 Task: Look for products in the category "Pink Wine" from Loud & Clear only.
Action: Mouse moved to (809, 263)
Screenshot: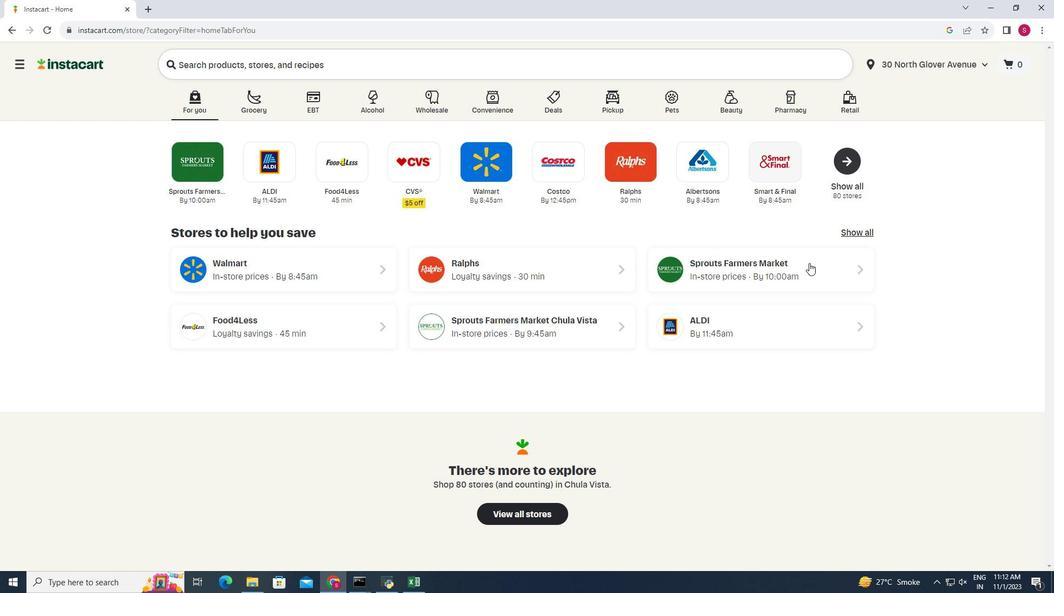 
Action: Mouse pressed left at (809, 263)
Screenshot: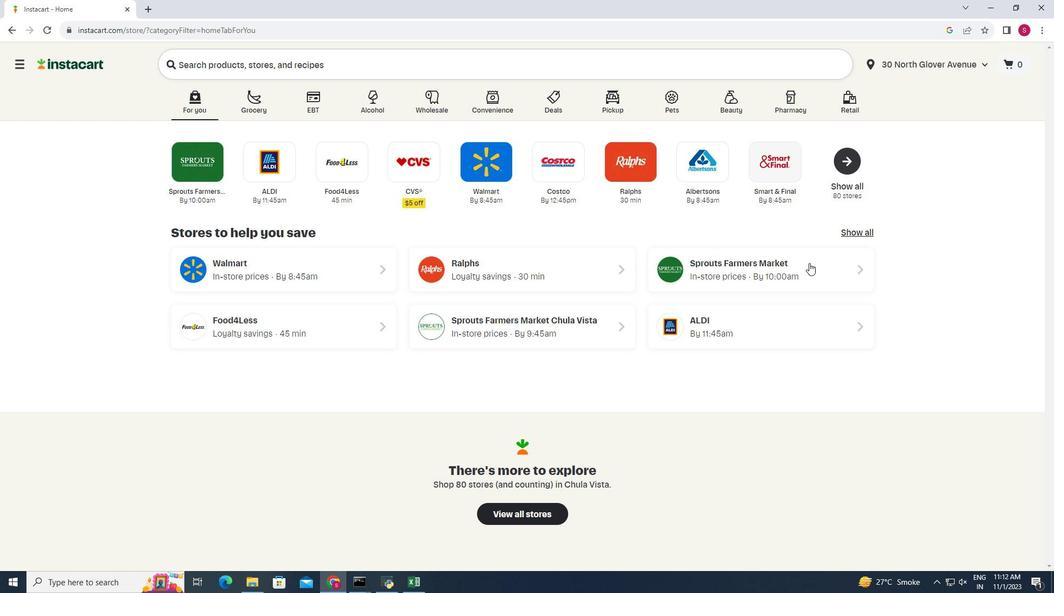 
Action: Mouse moved to (47, 521)
Screenshot: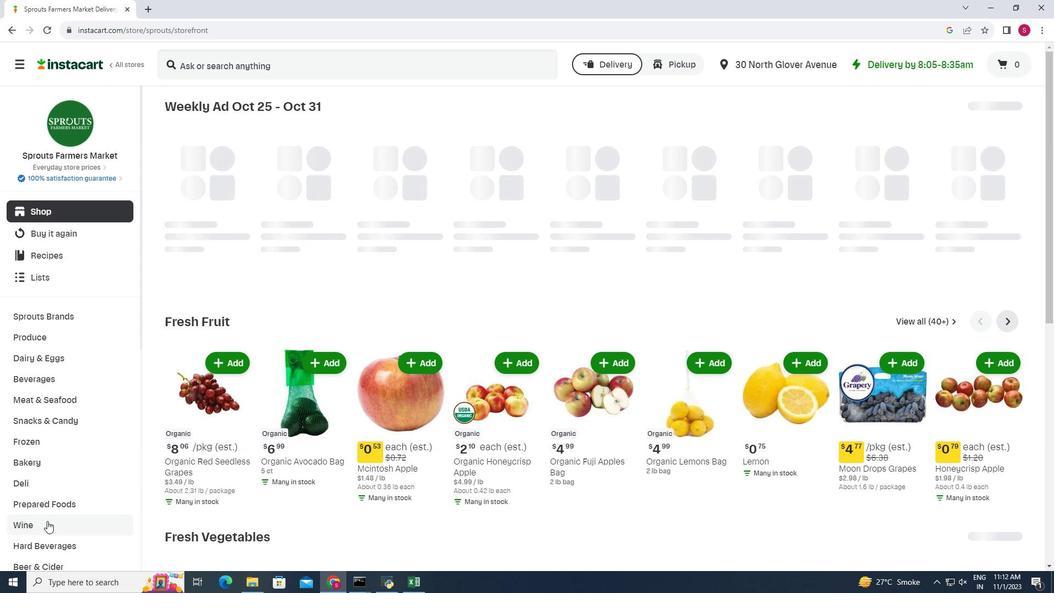 
Action: Mouse pressed left at (47, 521)
Screenshot: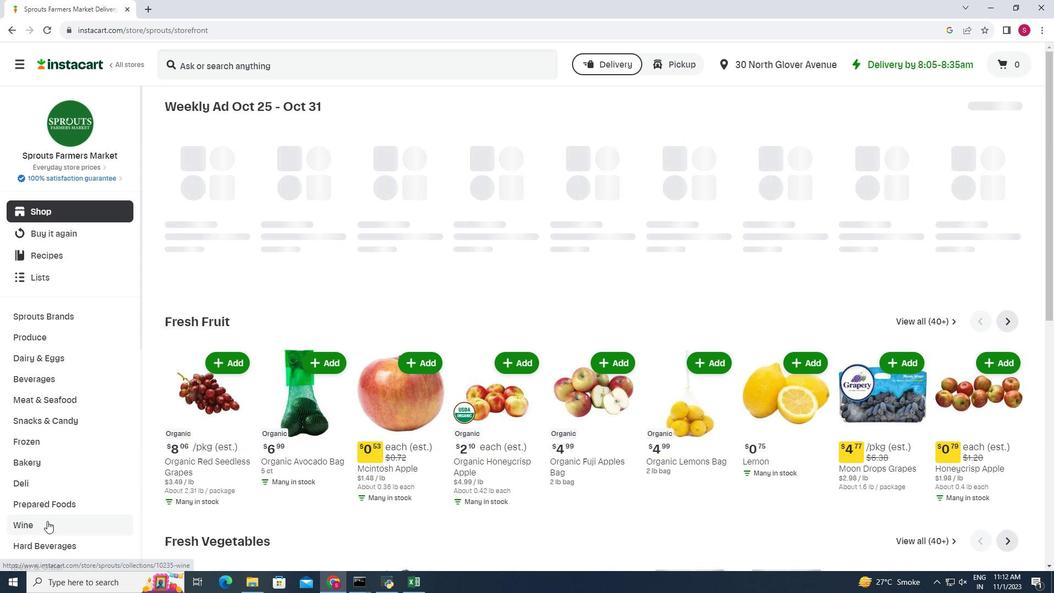 
Action: Mouse moved to (490, 135)
Screenshot: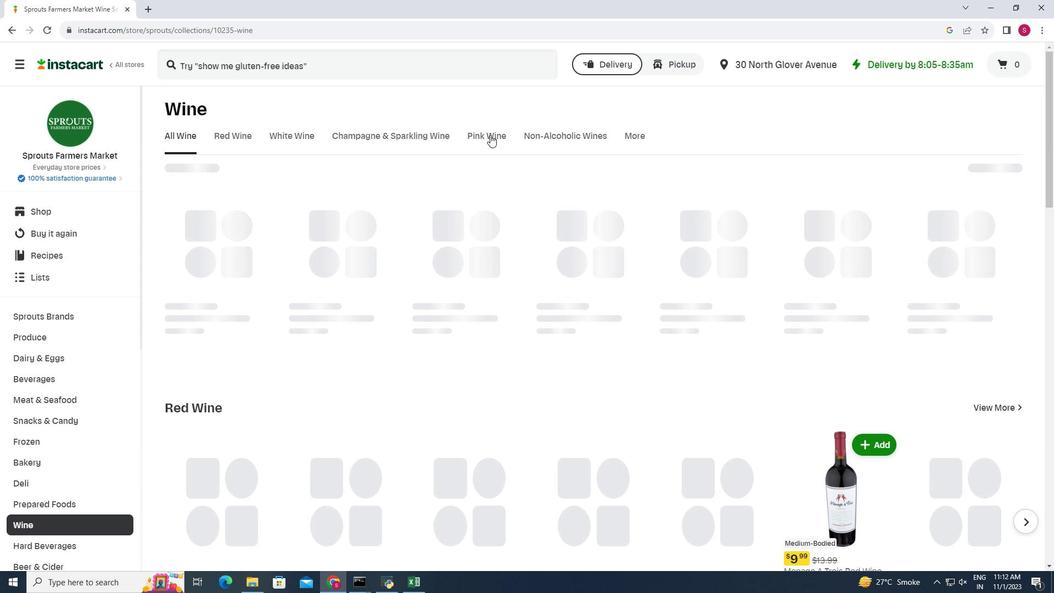 
Action: Mouse pressed left at (490, 135)
Screenshot: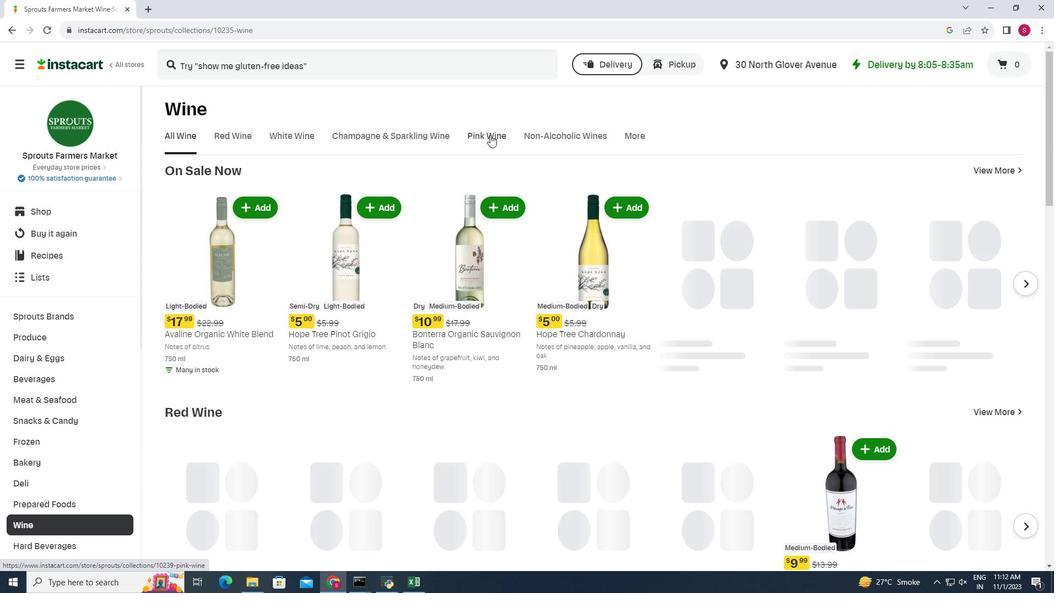 
Action: Mouse moved to (258, 171)
Screenshot: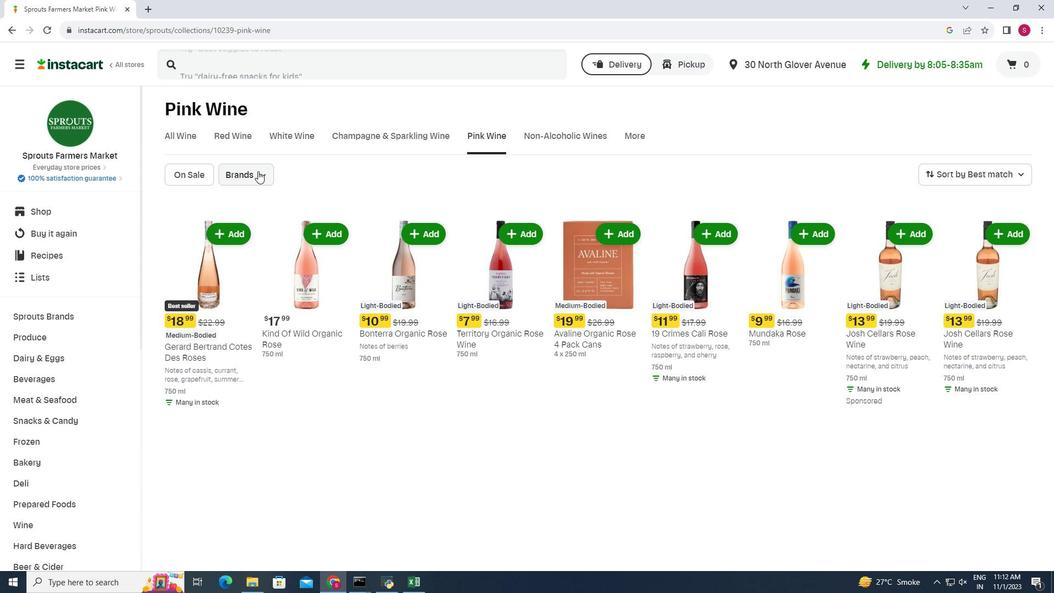 
Action: Mouse pressed left at (258, 171)
Screenshot: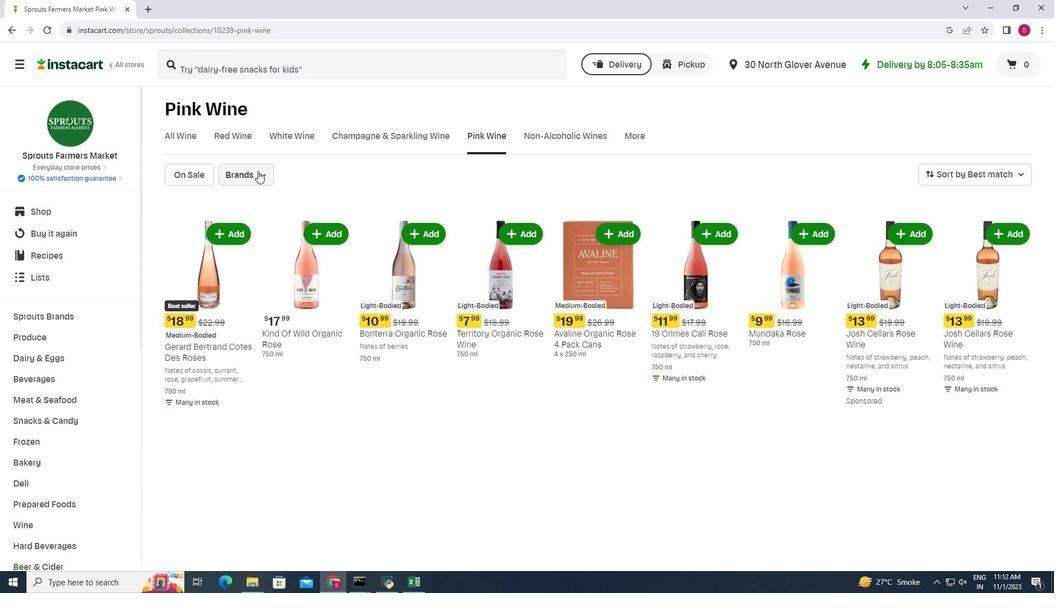 
Action: Mouse moved to (276, 203)
Screenshot: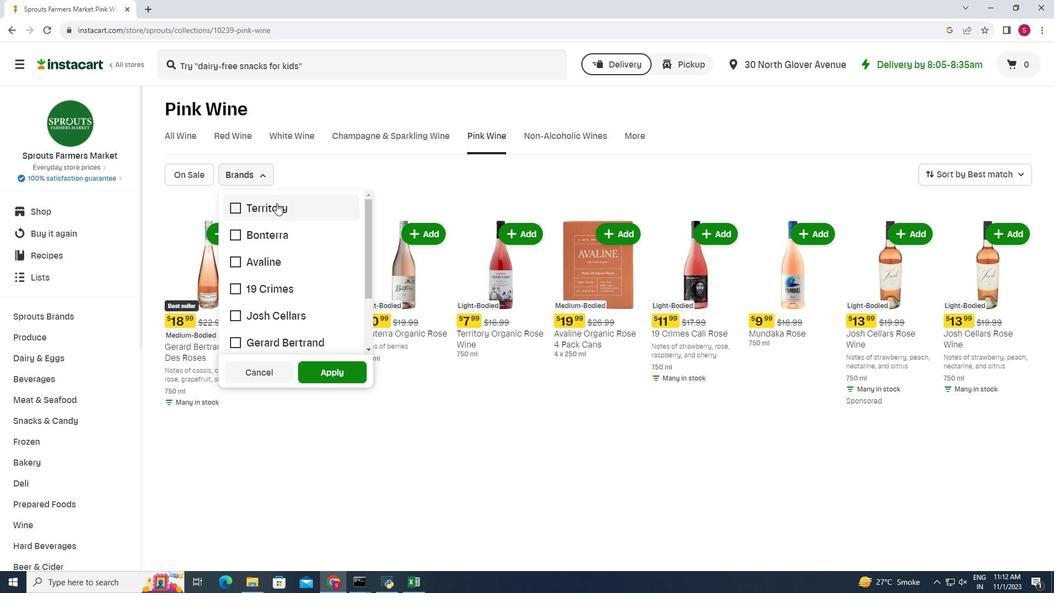 
Action: Mouse scrolled (276, 202) with delta (0, 0)
Screenshot: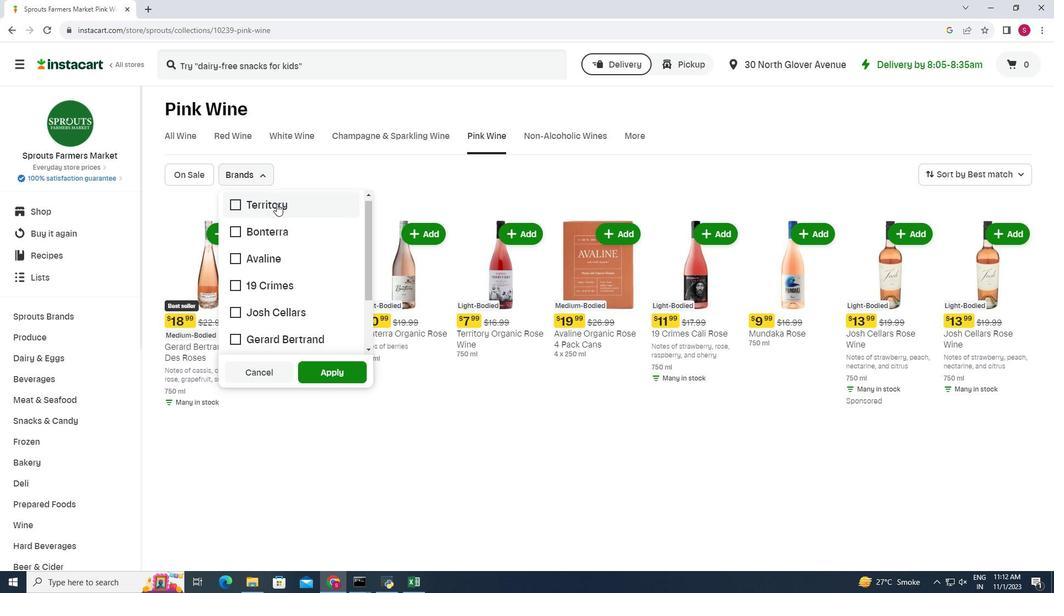 
Action: Mouse moved to (276, 203)
Screenshot: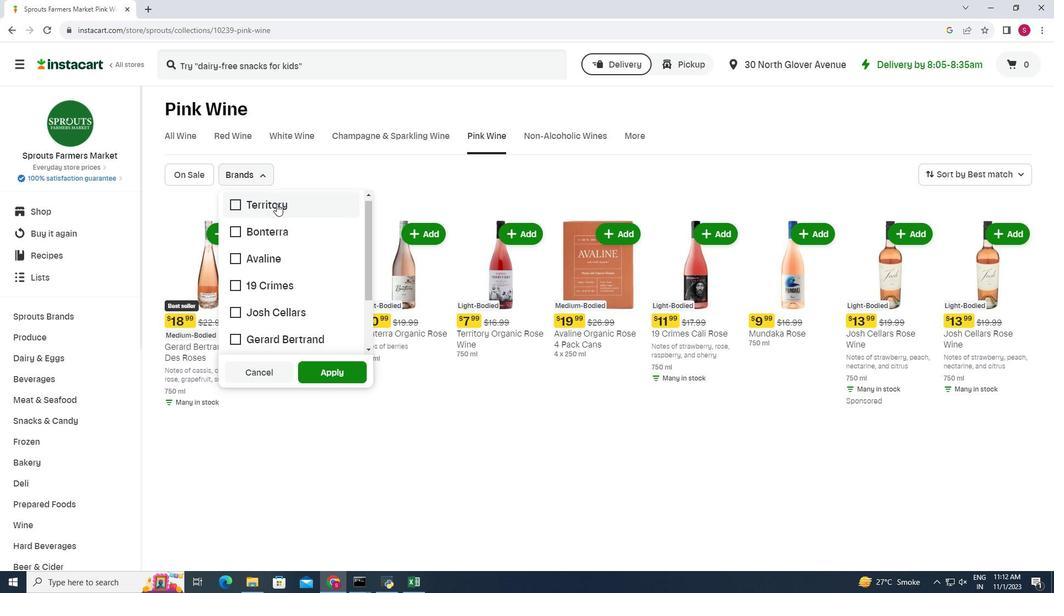 
Action: Mouse scrolled (276, 203) with delta (0, 0)
Screenshot: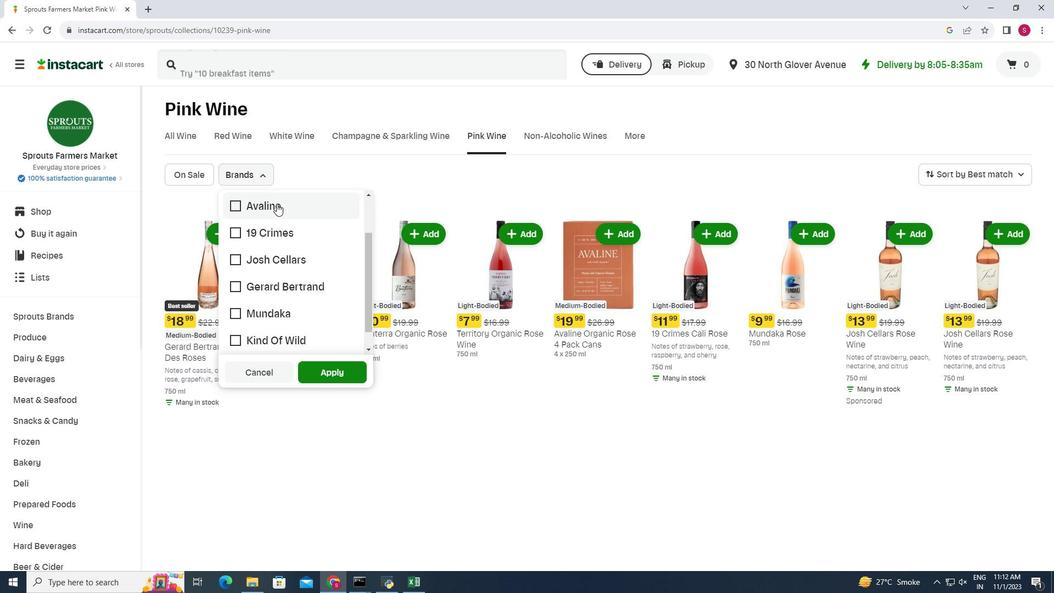 
Action: Mouse moved to (279, 207)
Screenshot: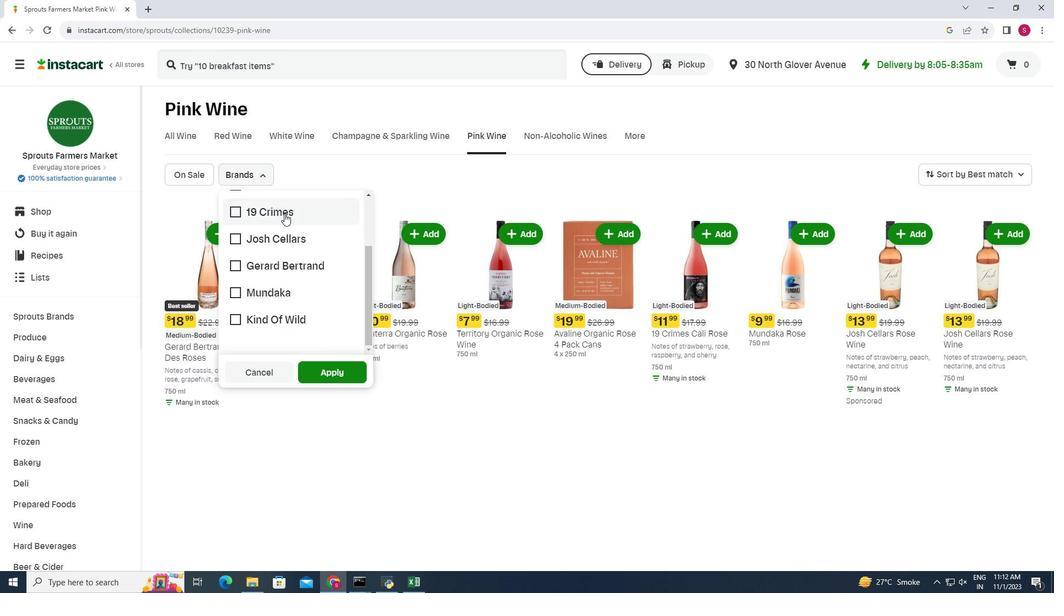 
Action: Mouse scrolled (279, 206) with delta (0, 0)
Screenshot: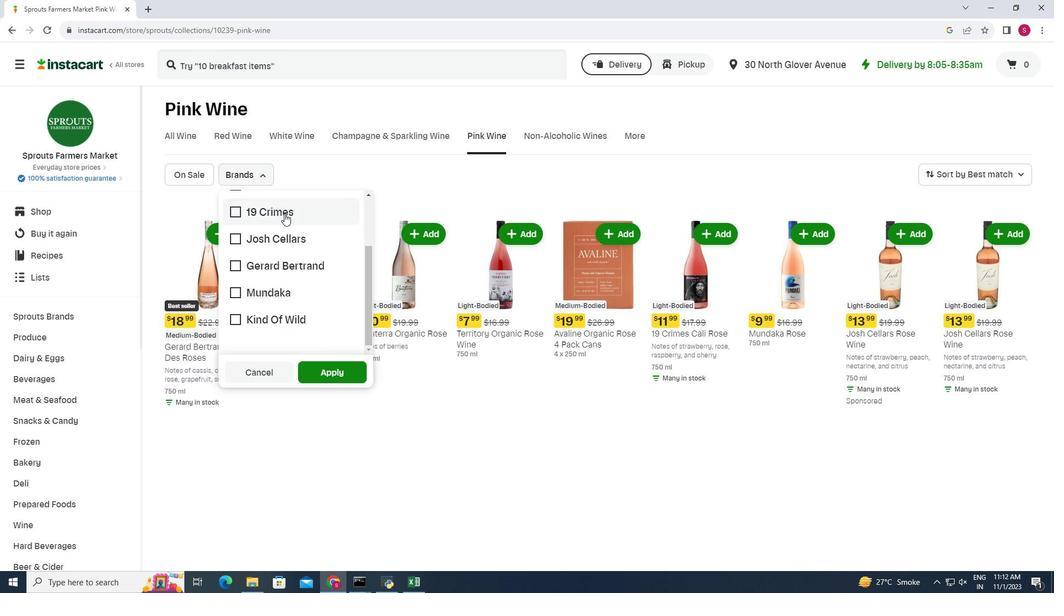 
Action: Mouse moved to (298, 229)
Screenshot: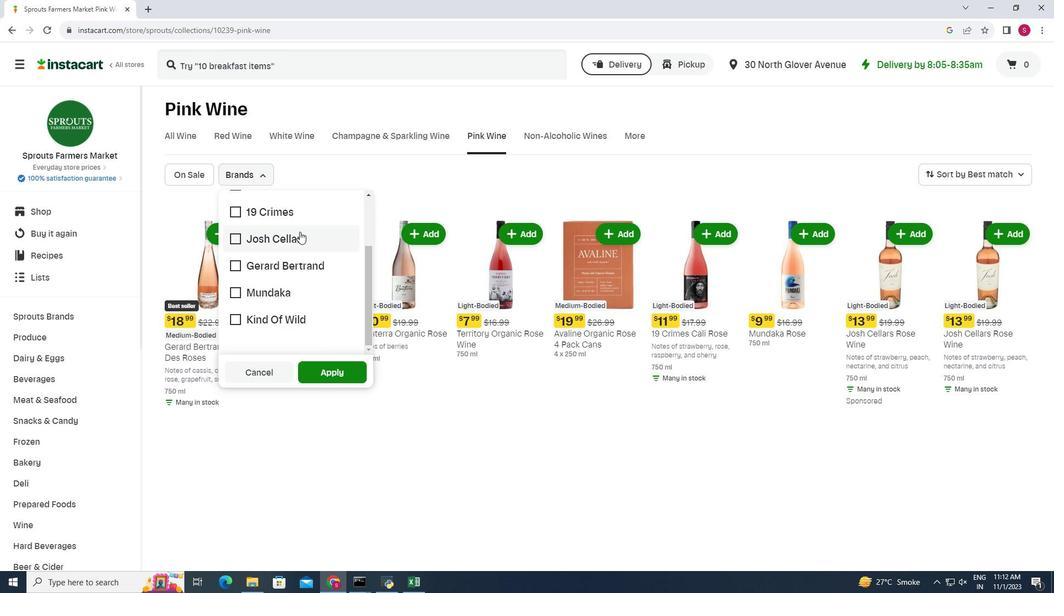 
Action: Mouse scrolled (298, 230) with delta (0, 0)
Screenshot: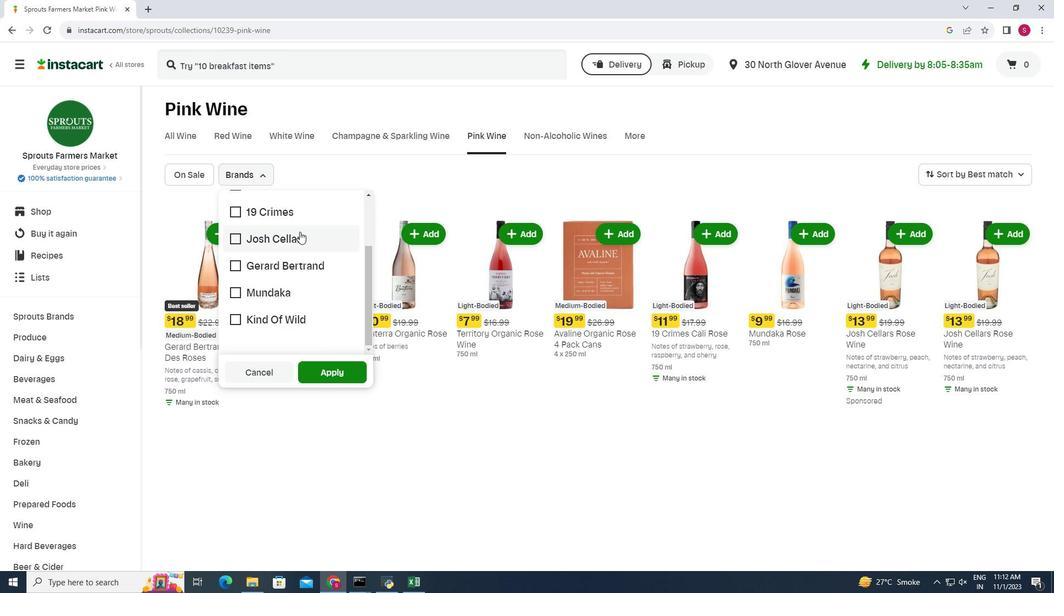 
Action: Mouse moved to (299, 231)
Screenshot: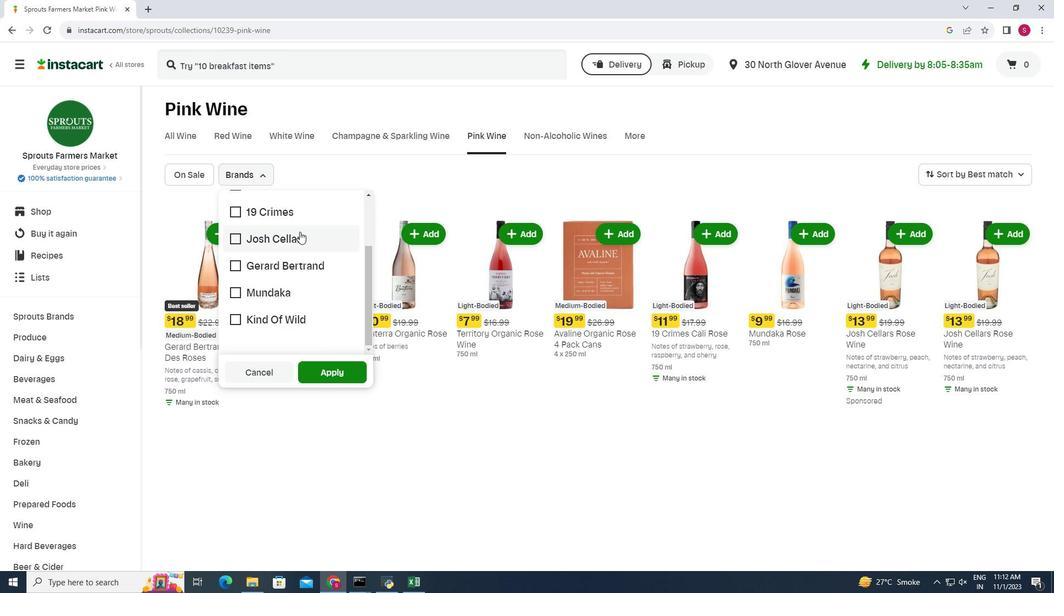 
Action: Mouse scrolled (299, 232) with delta (0, 0)
Screenshot: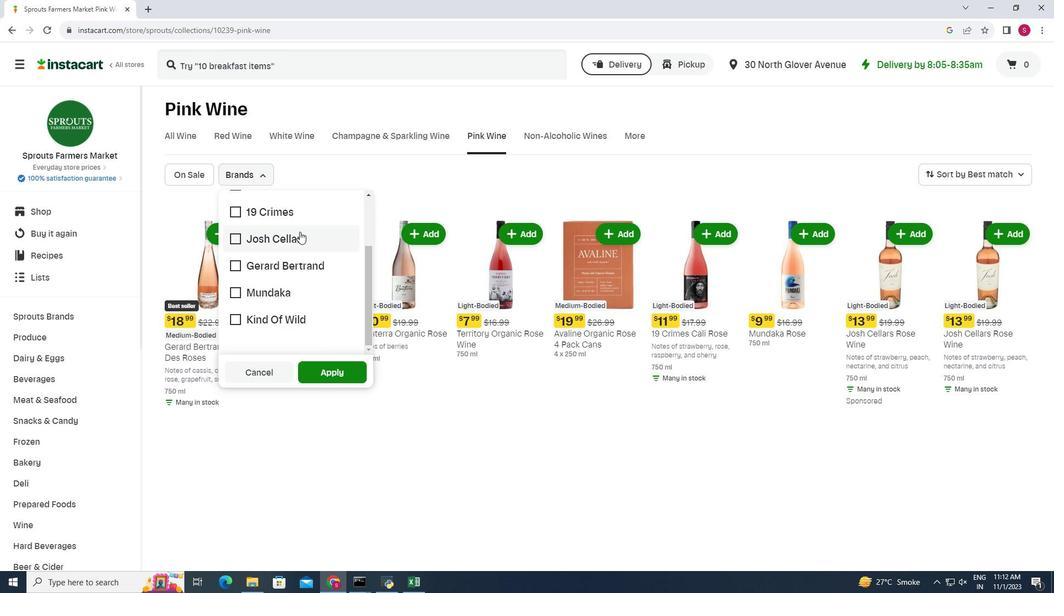 
Action: Mouse moved to (300, 232)
Screenshot: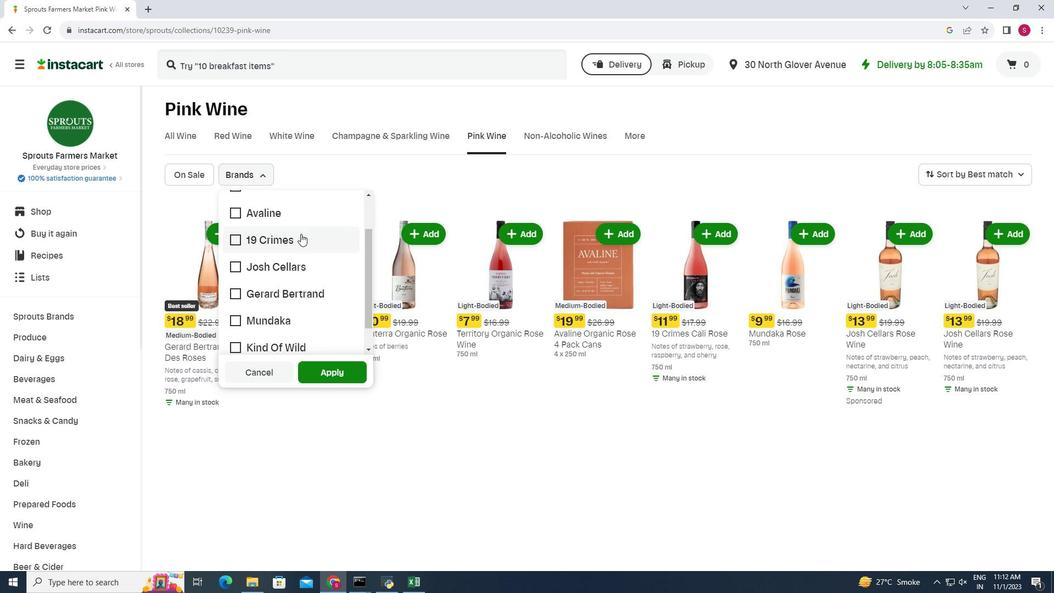 
Action: Mouse scrolled (300, 233) with delta (0, 0)
Screenshot: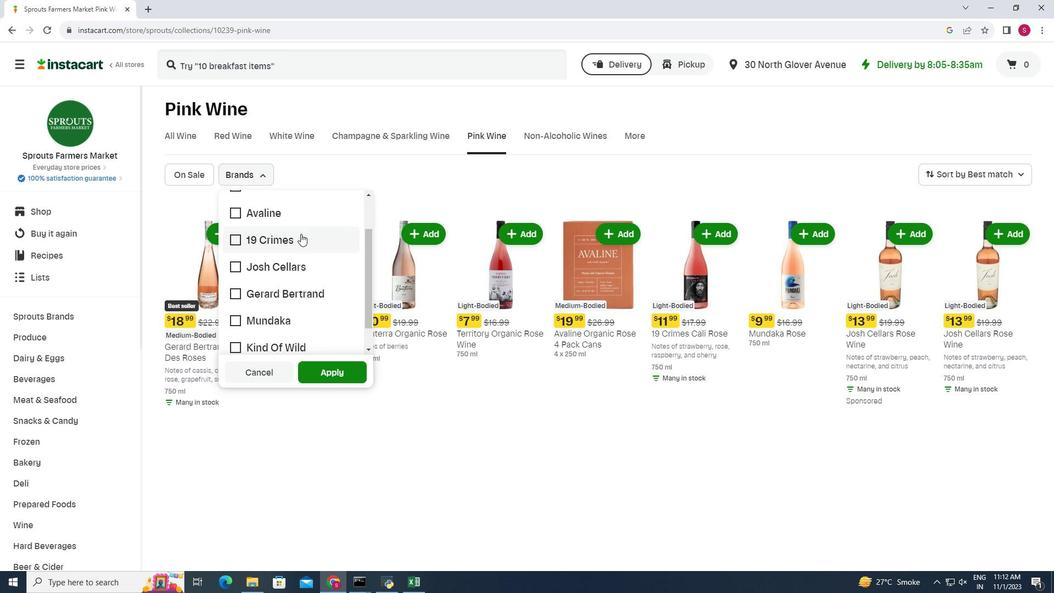 
Action: Mouse moved to (300, 232)
Screenshot: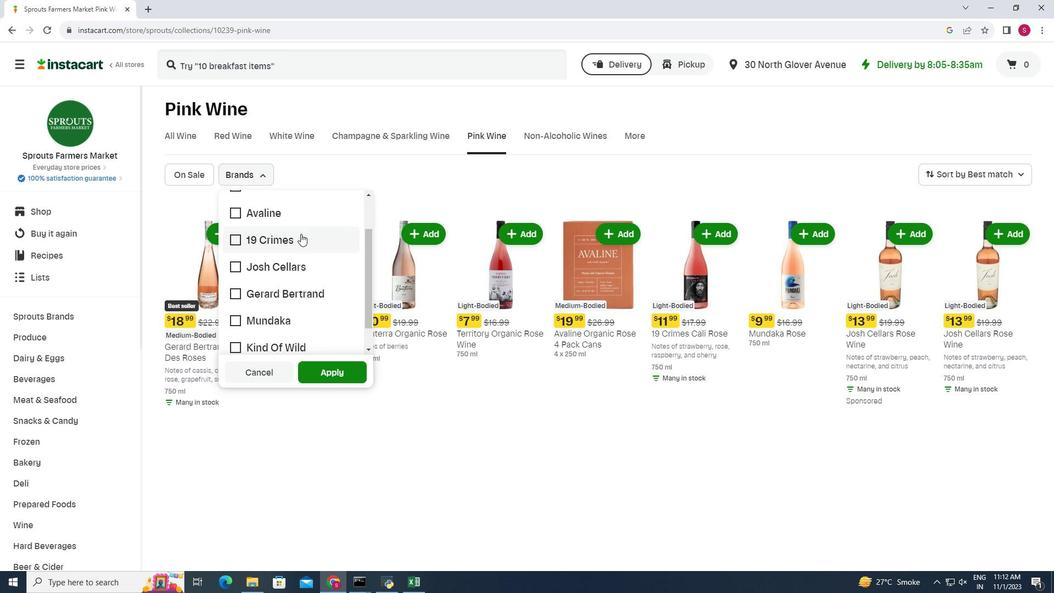 
Action: Mouse scrolled (300, 233) with delta (0, 0)
Screenshot: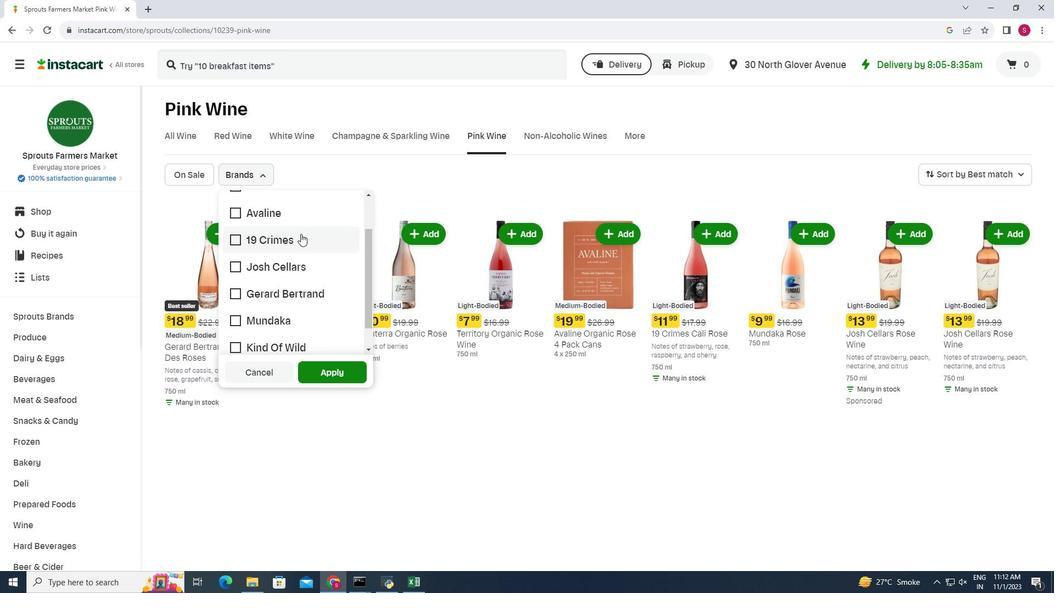 
Action: Mouse moved to (307, 230)
Screenshot: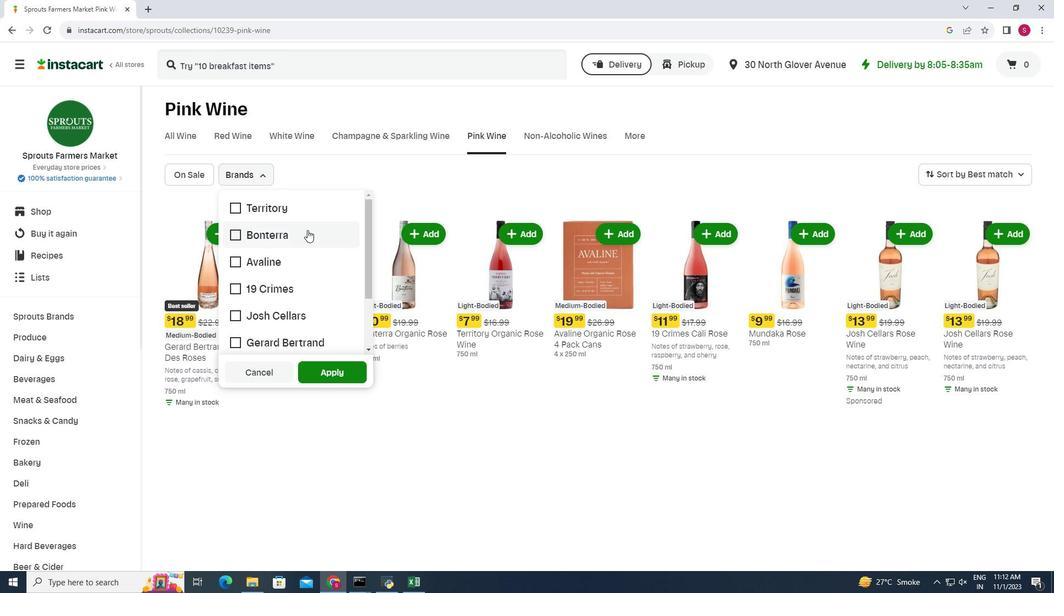 
